 Task: In the  document Logan.epub Write the word in the shape with center alignment 'XOXO'Change Page orientation to  'Landscape' Insert emoji at the end of quote: Smile
Action: Mouse moved to (557, 311)
Screenshot: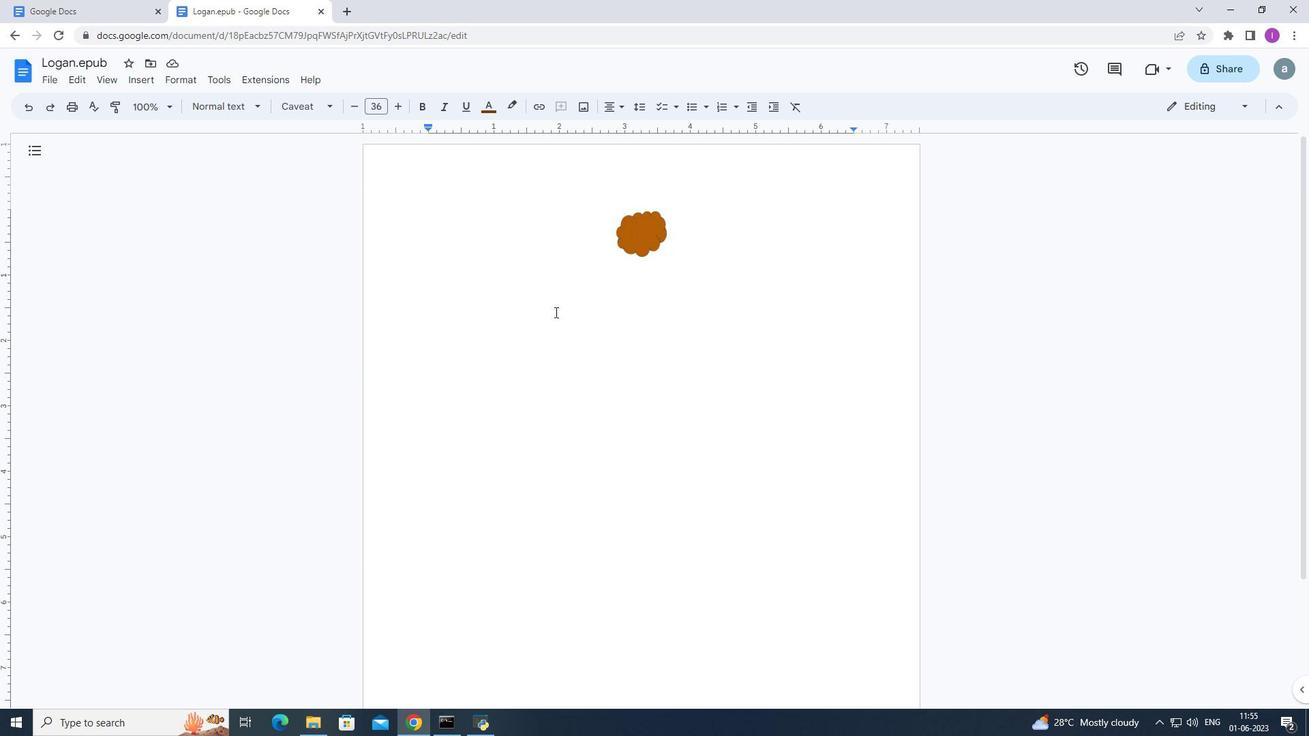 
Action: Mouse pressed left at (557, 311)
Screenshot: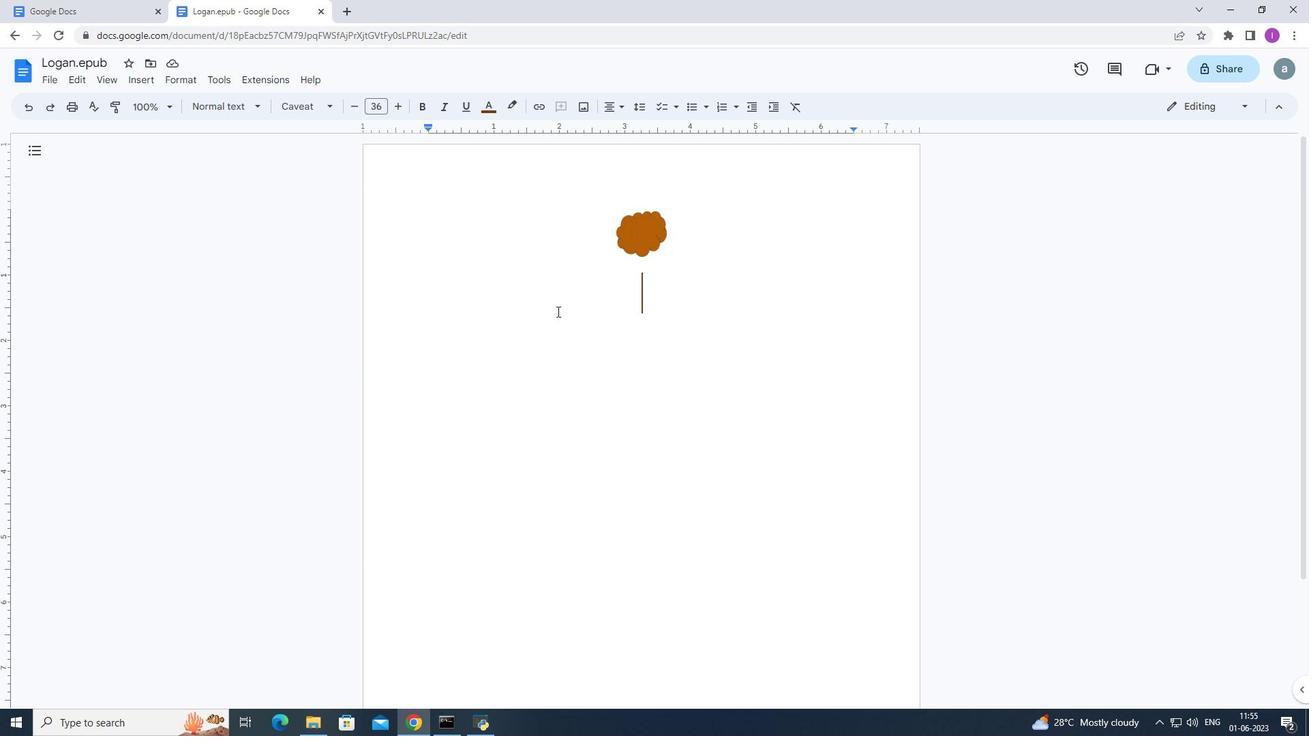 
Action: Mouse moved to (613, 105)
Screenshot: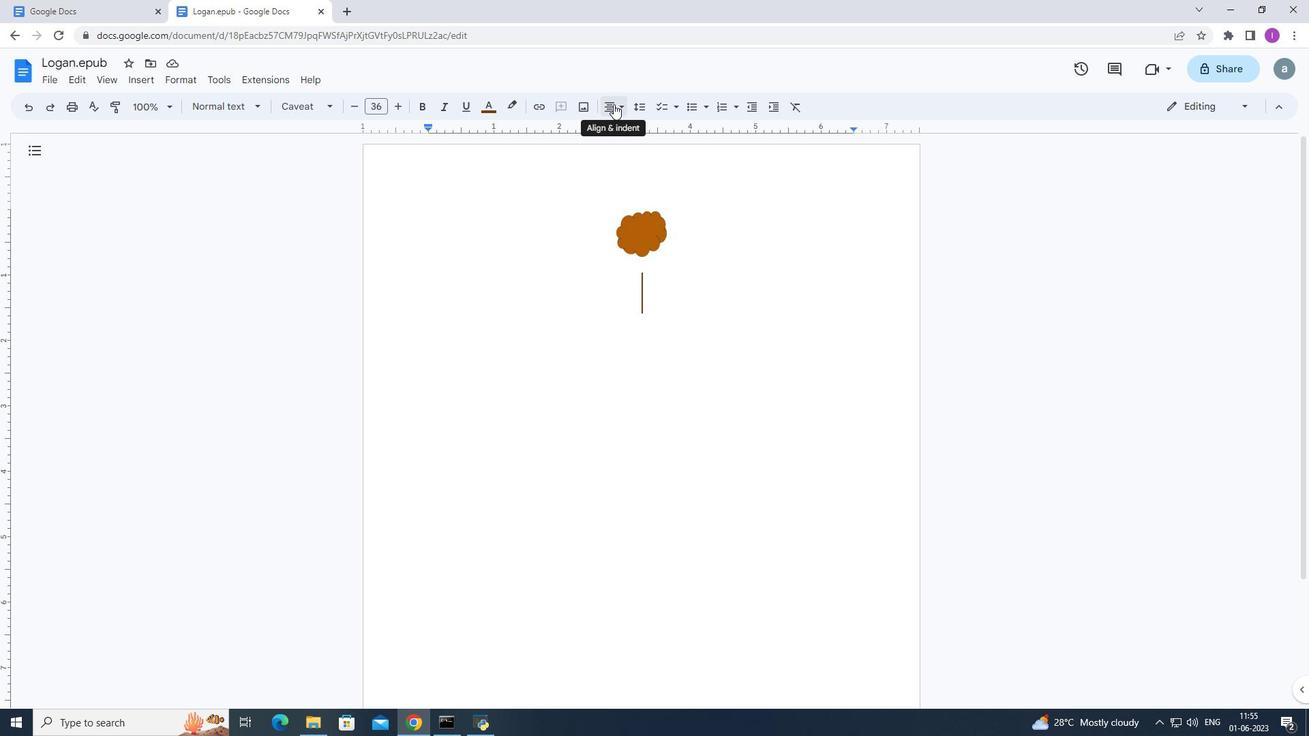 
Action: Mouse pressed left at (613, 105)
Screenshot: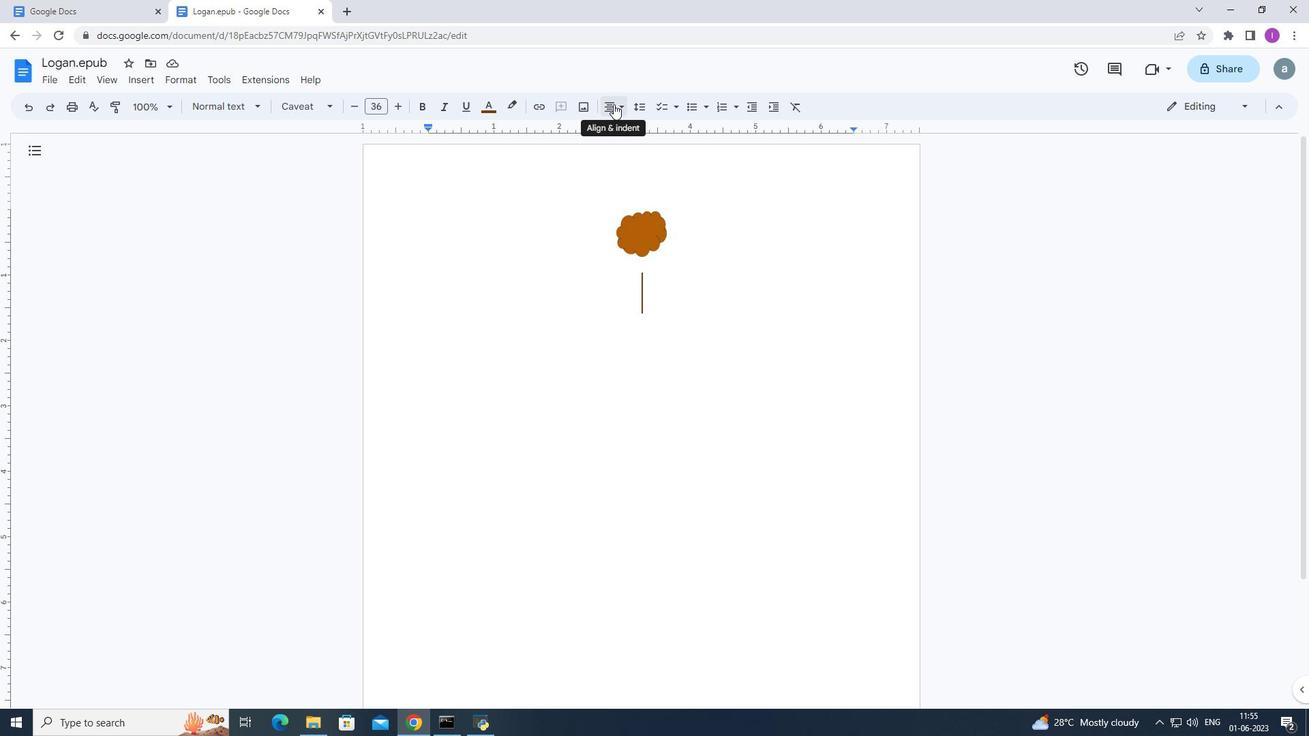 
Action: Mouse moved to (632, 135)
Screenshot: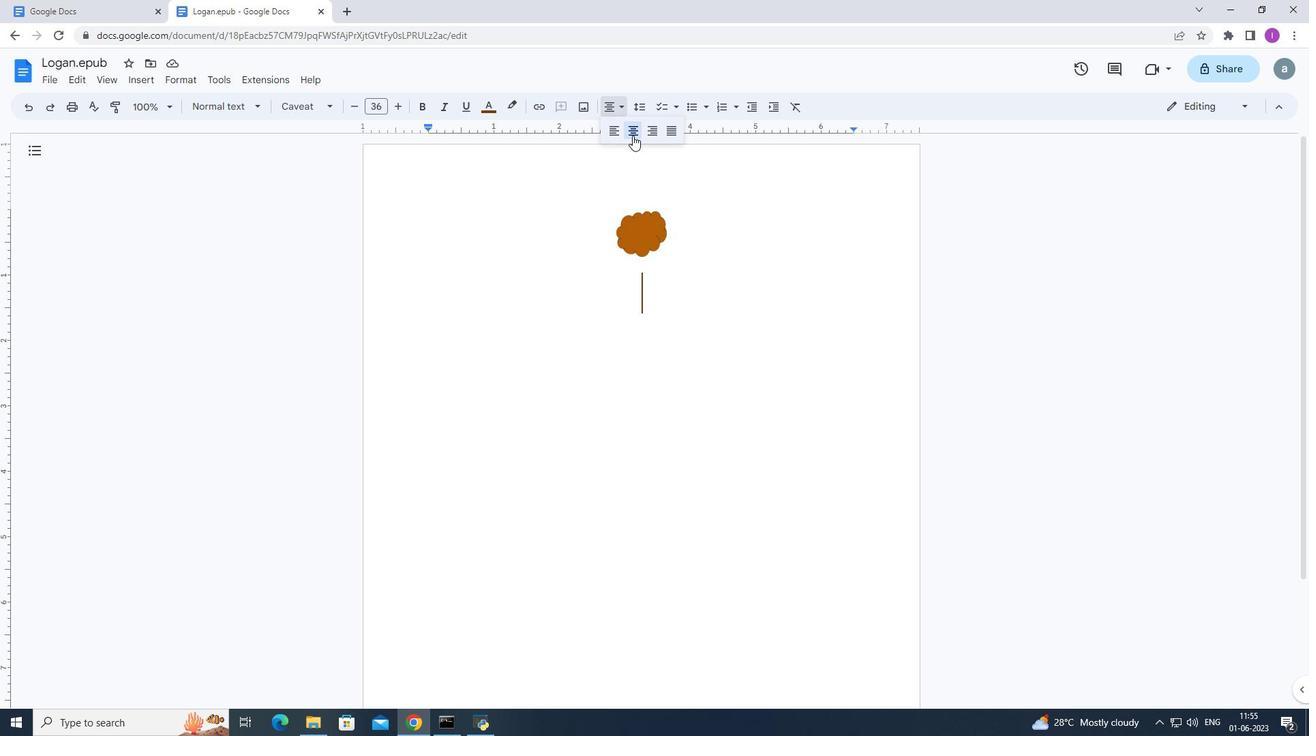 
Action: Mouse pressed left at (632, 135)
Screenshot: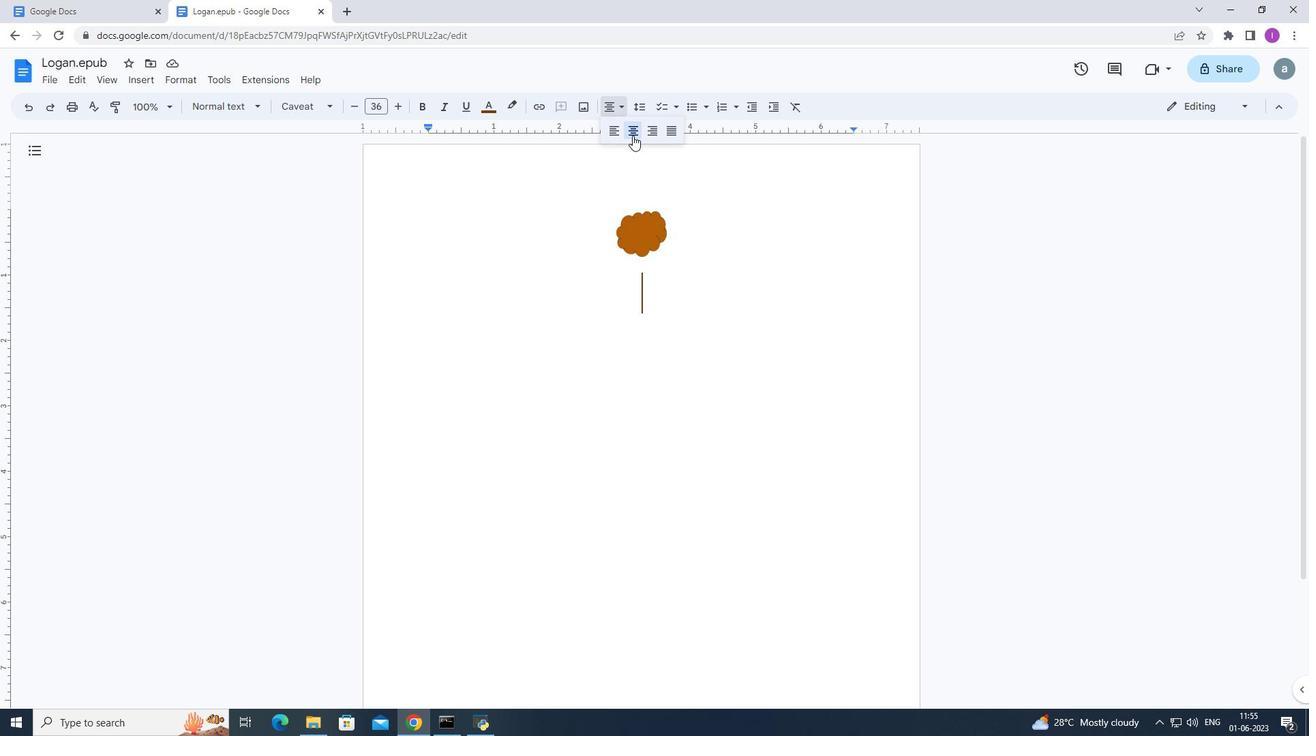 
Action: Mouse moved to (624, 282)
Screenshot: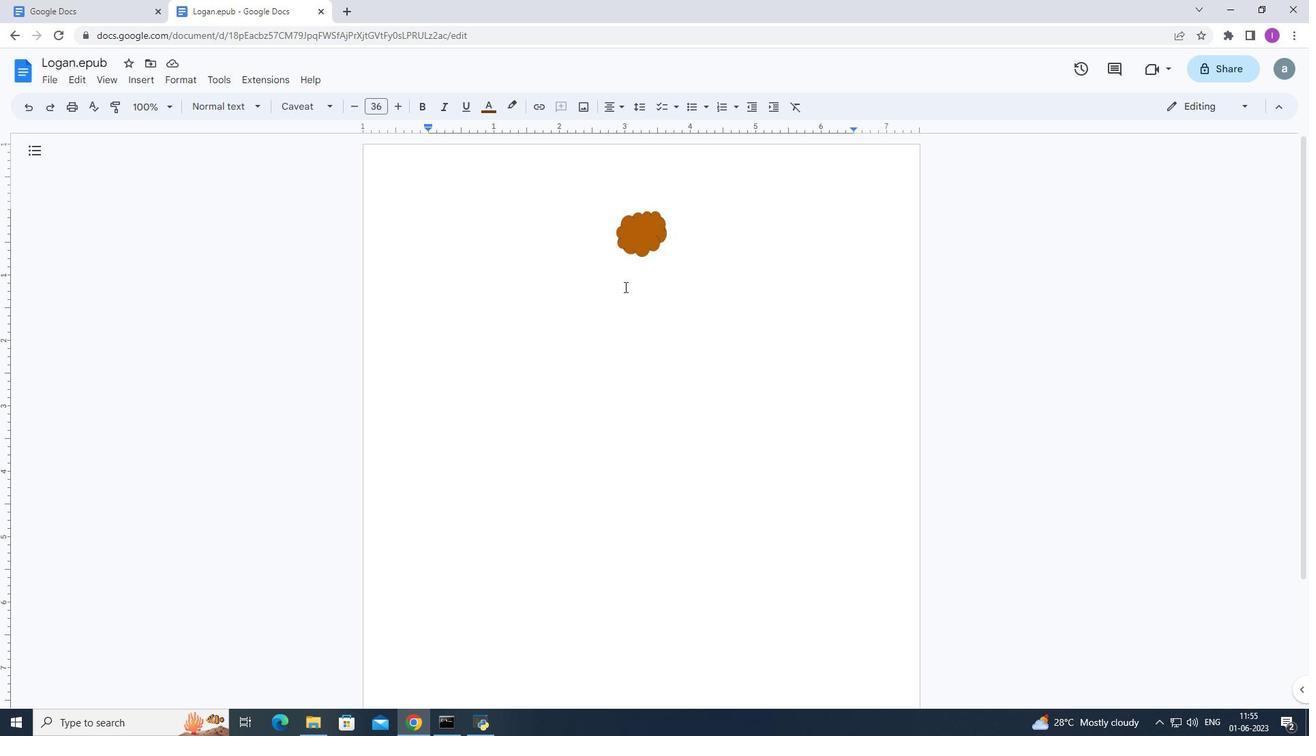 
Action: Key pressed <Key.shift>X<Key.shift>O<Key.shift><Key.shift><Key.shift><Key.shift><Key.shift><Key.shift><Key.shift><Key.shift><Key.shift><Key.shift><Key.shift><Key.shift><Key.shift><Key.shift><Key.shift><Key.shift>X<Key.shift>O
Screenshot: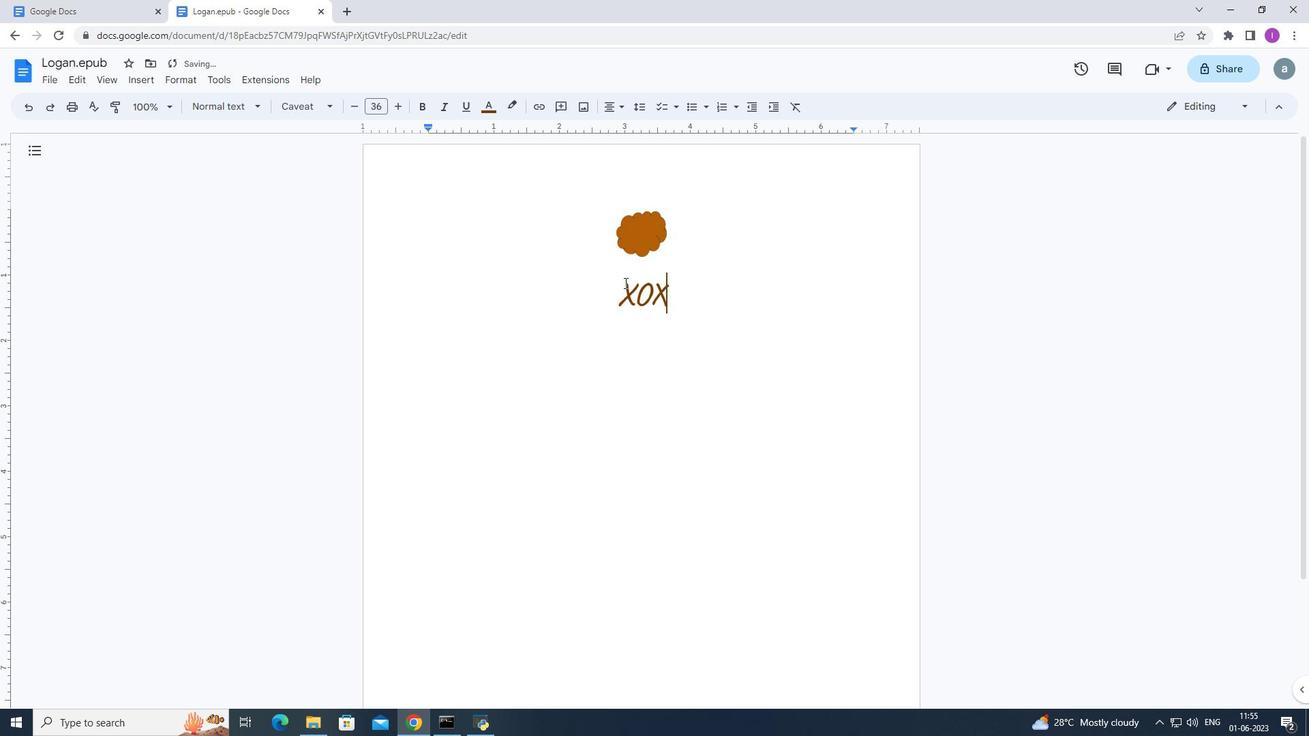 
Action: Mouse moved to (45, 81)
Screenshot: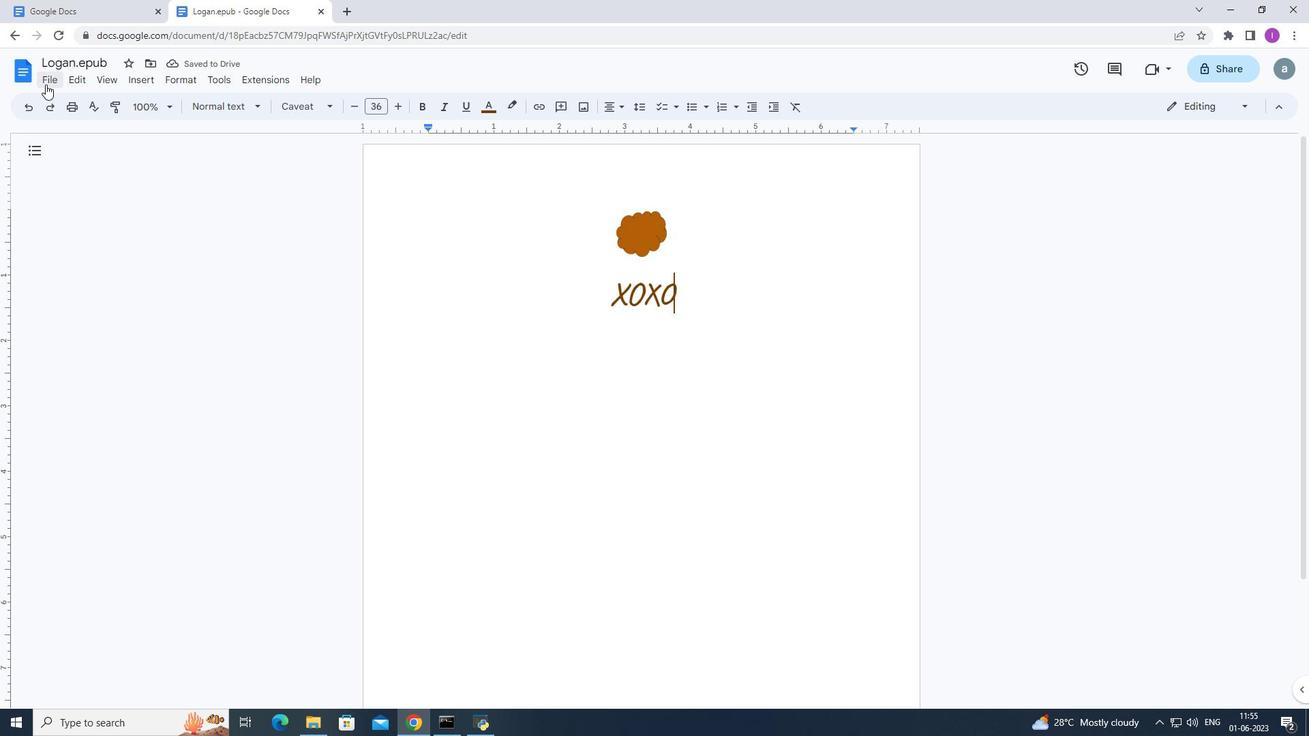 
Action: Mouse pressed left at (45, 81)
Screenshot: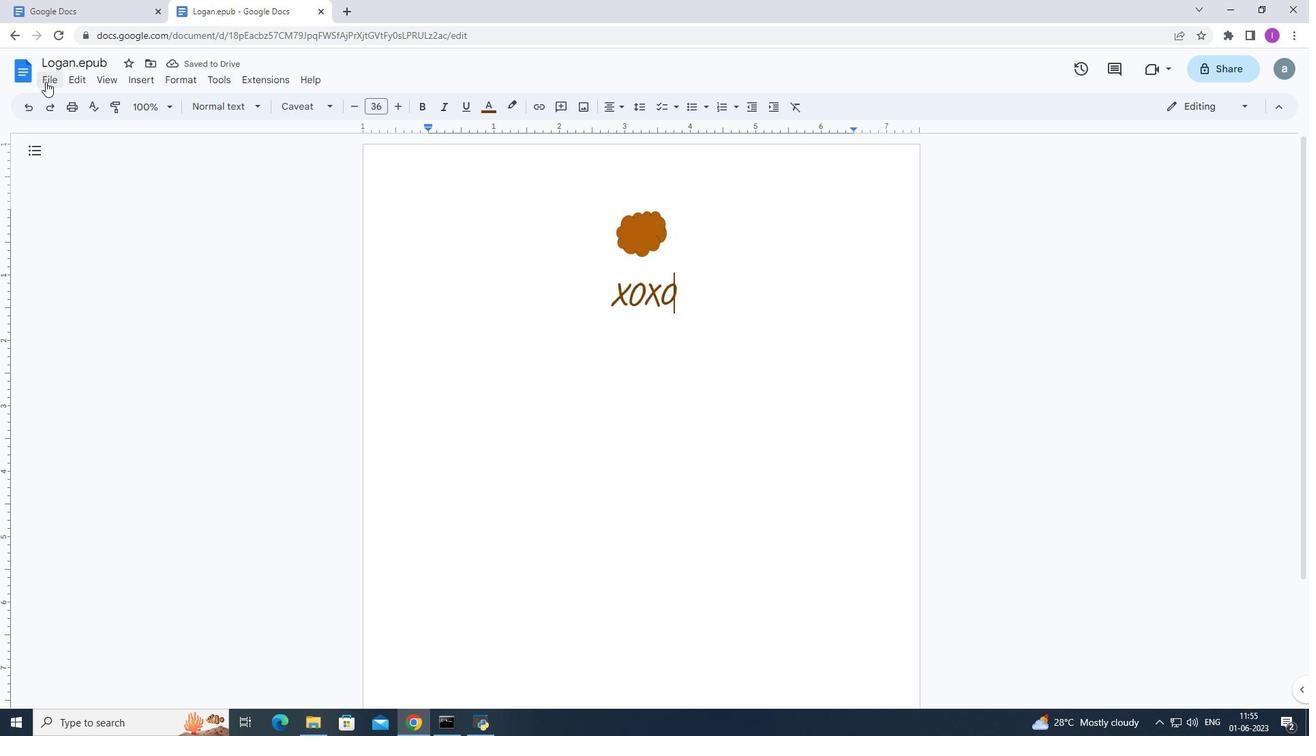
Action: Mouse moved to (122, 454)
Screenshot: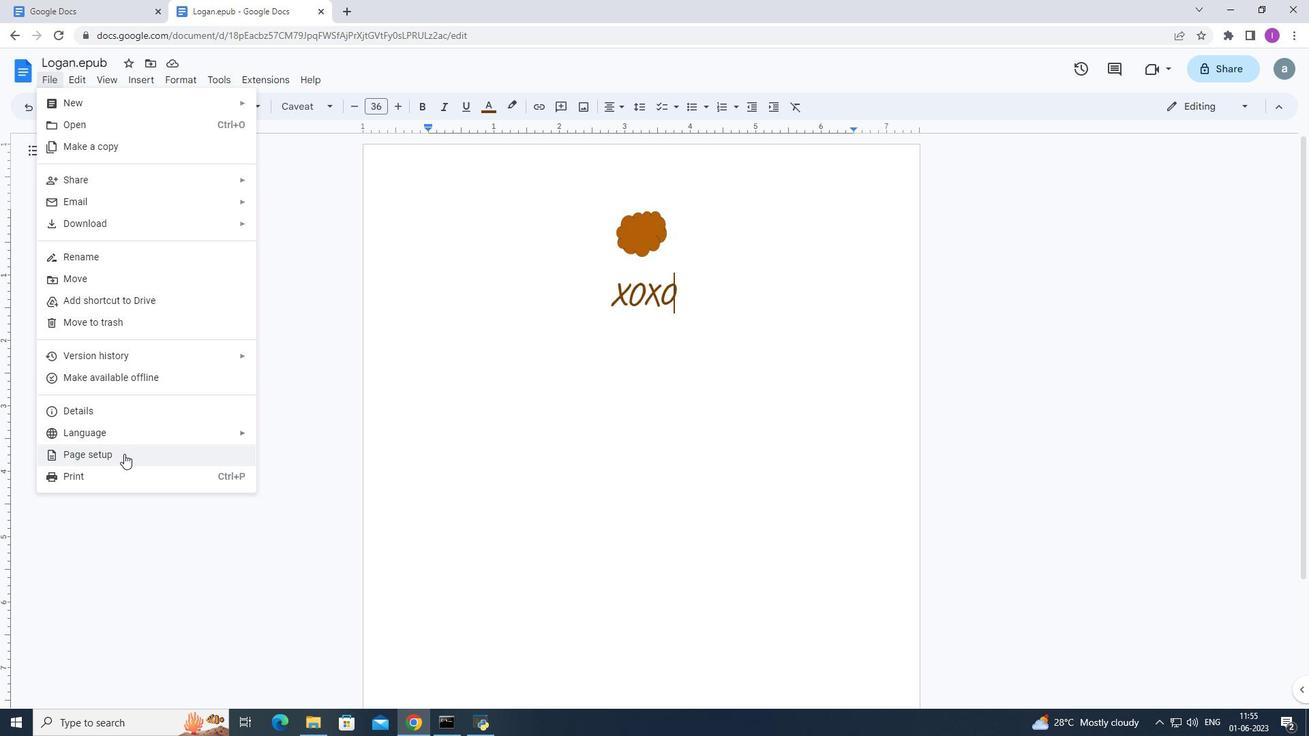 
Action: Mouse pressed left at (122, 454)
Screenshot: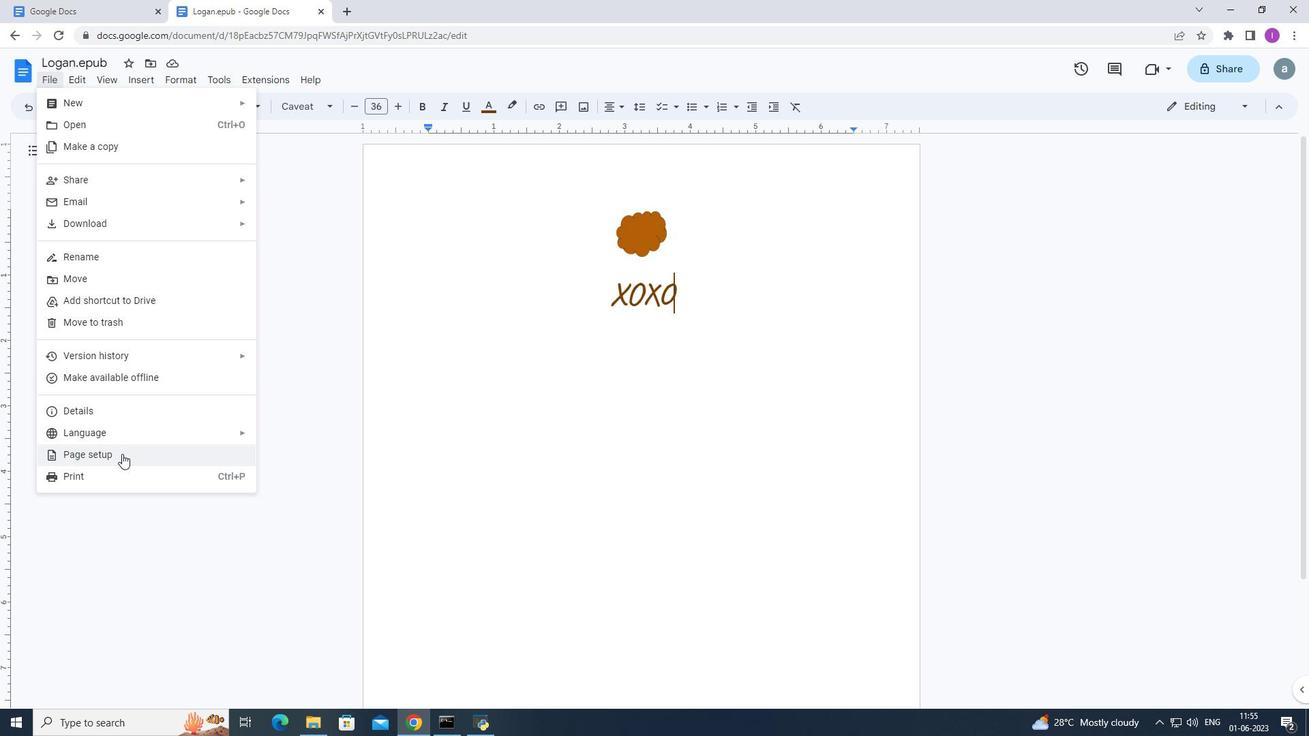 
Action: Mouse moved to (647, 357)
Screenshot: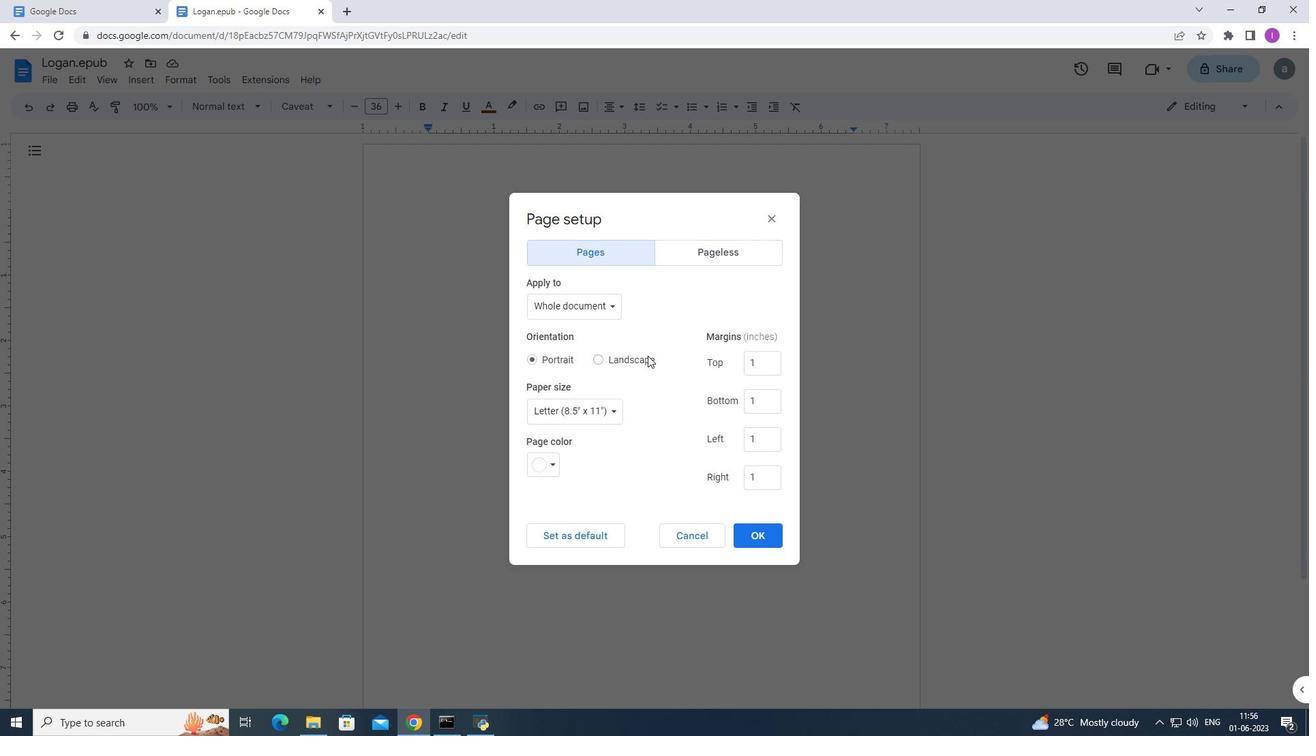 
Action: Mouse pressed left at (647, 357)
Screenshot: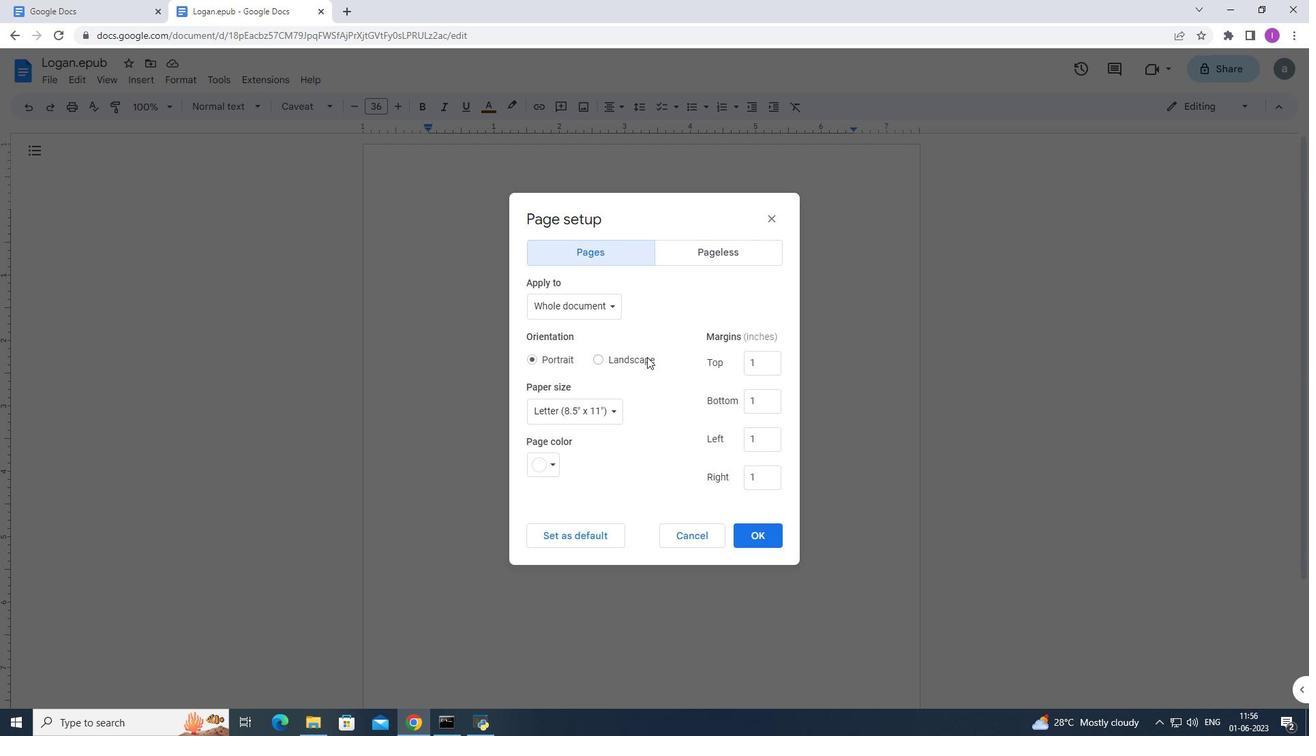 
Action: Mouse moved to (767, 536)
Screenshot: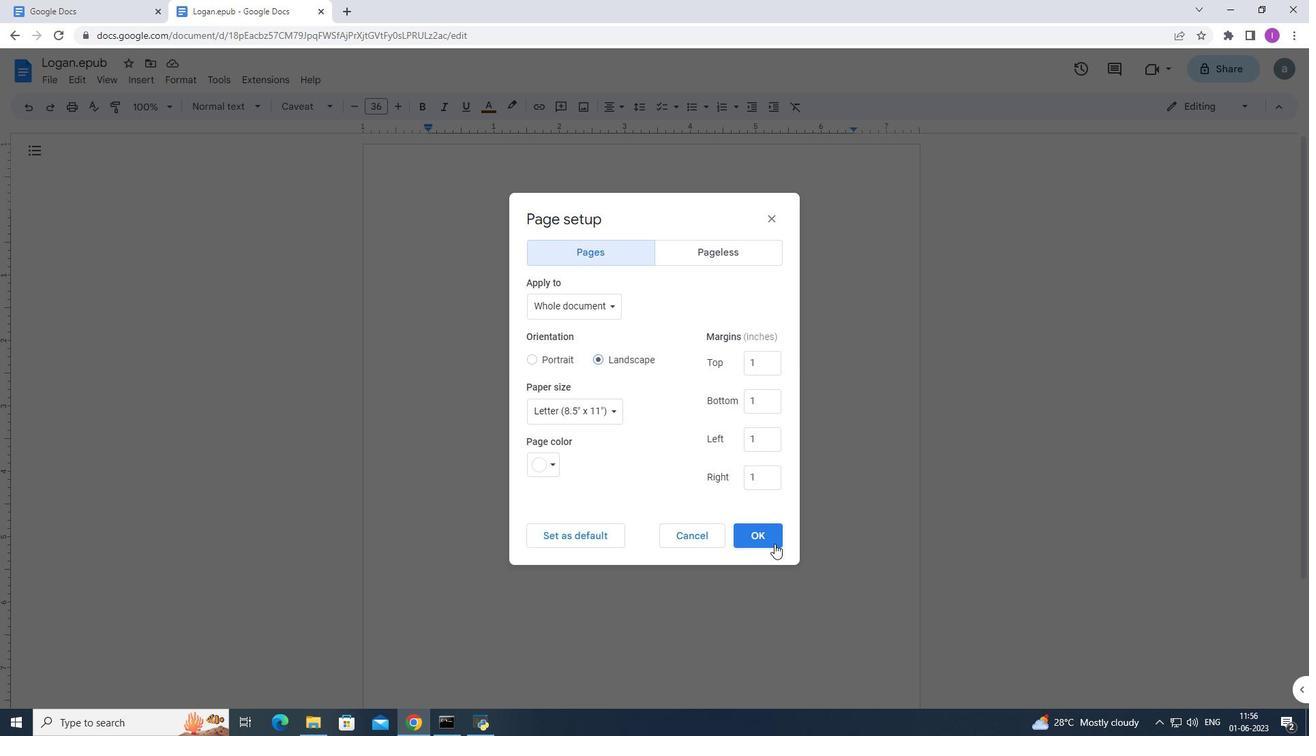 
Action: Mouse pressed left at (767, 536)
Screenshot: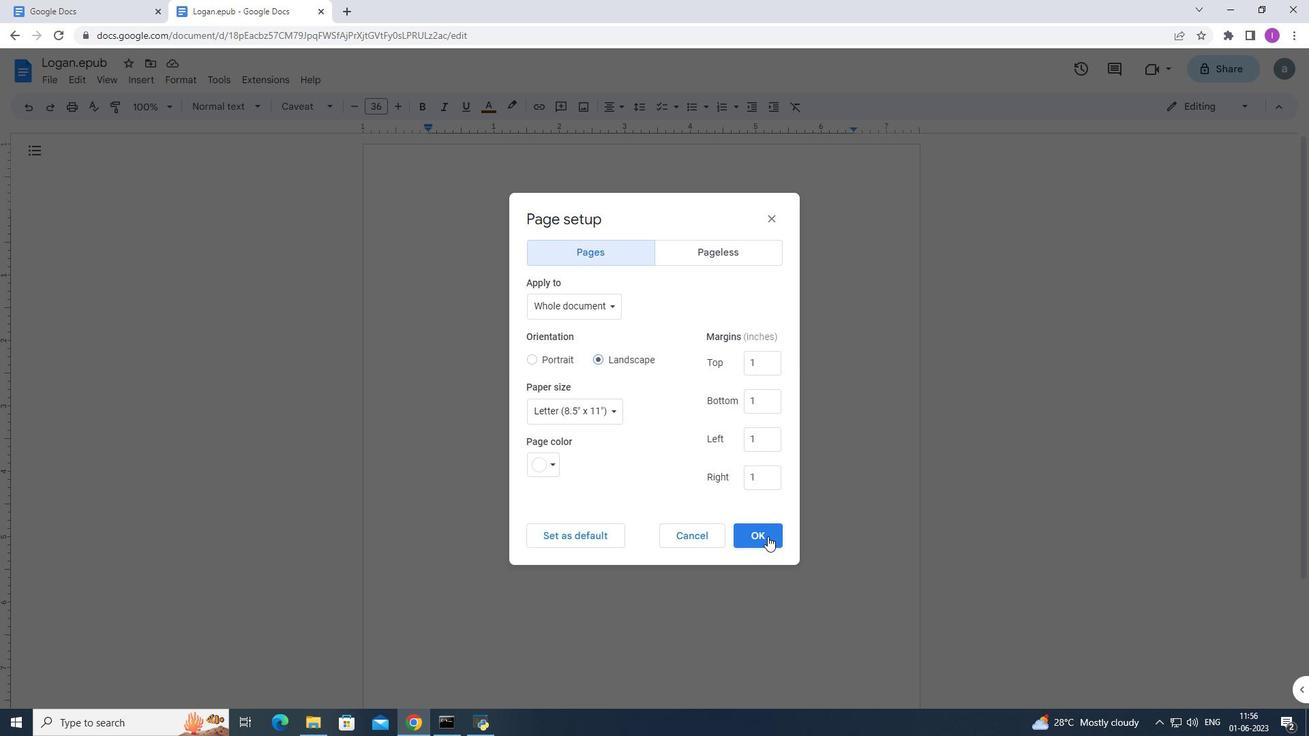 
Action: Mouse moved to (969, 503)
Screenshot: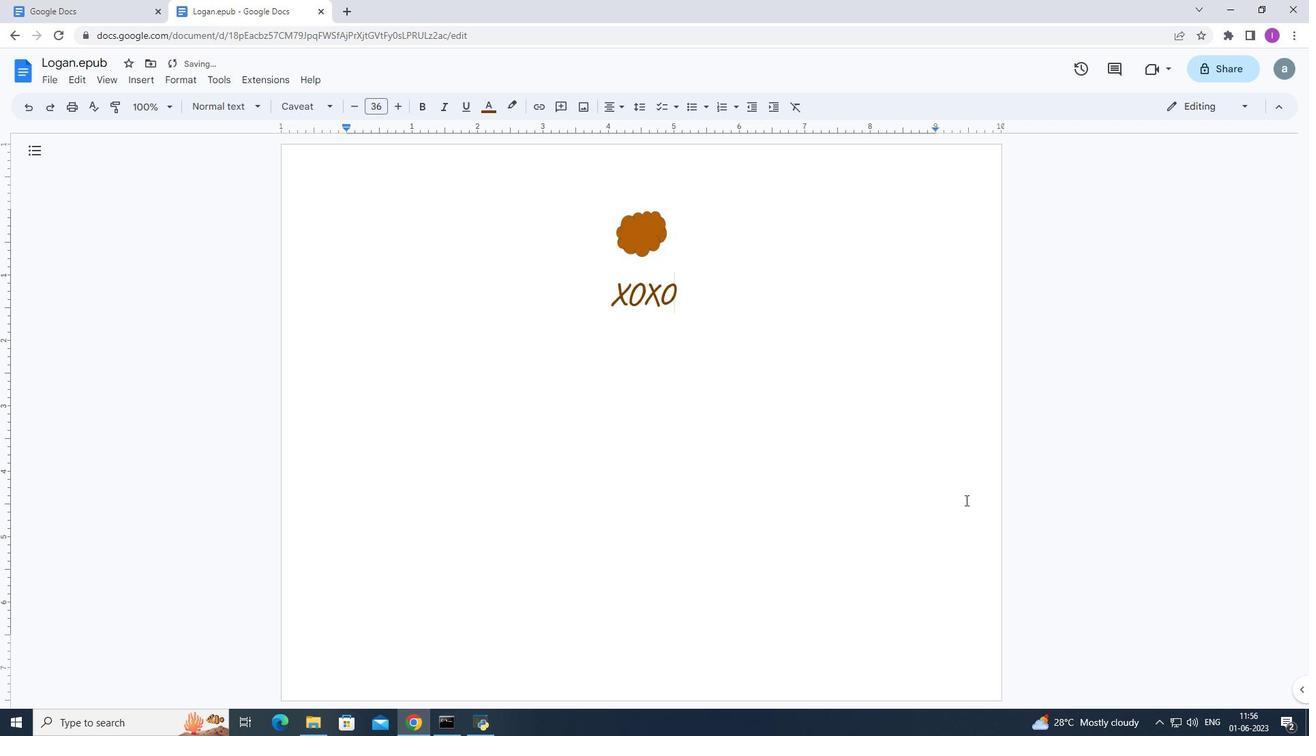 
